 Task: In the  document publicspeaking.pdf Select the text and change paragraph spacing to  '1.5' Change page orientation to  'Landscape' Add Page color Navy Blue
Action: Mouse moved to (217, 343)
Screenshot: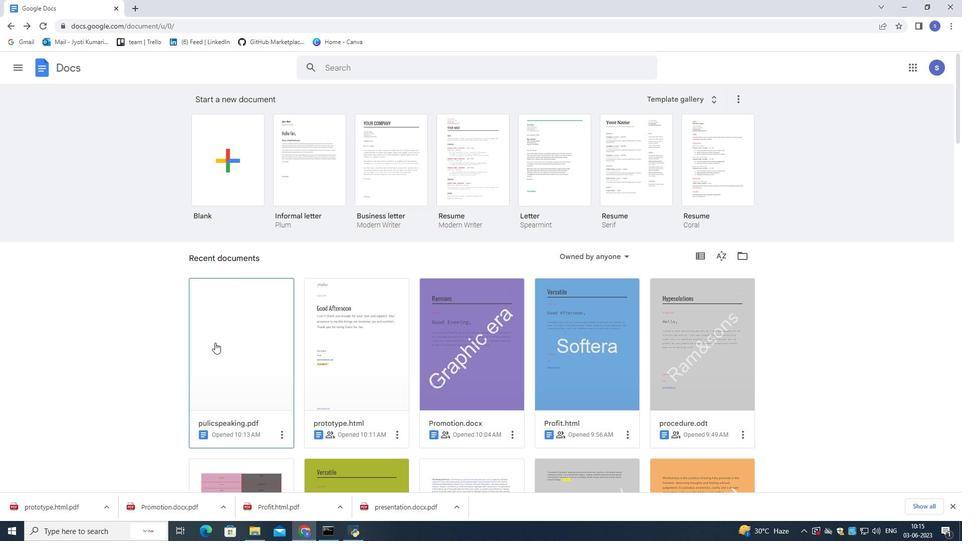 
Action: Mouse pressed left at (217, 343)
Screenshot: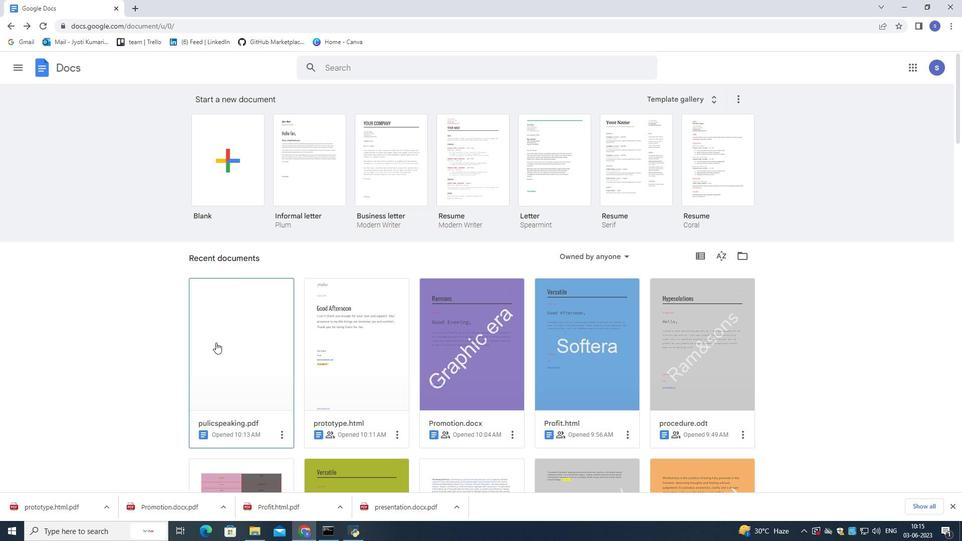 
Action: Mouse moved to (217, 343)
Screenshot: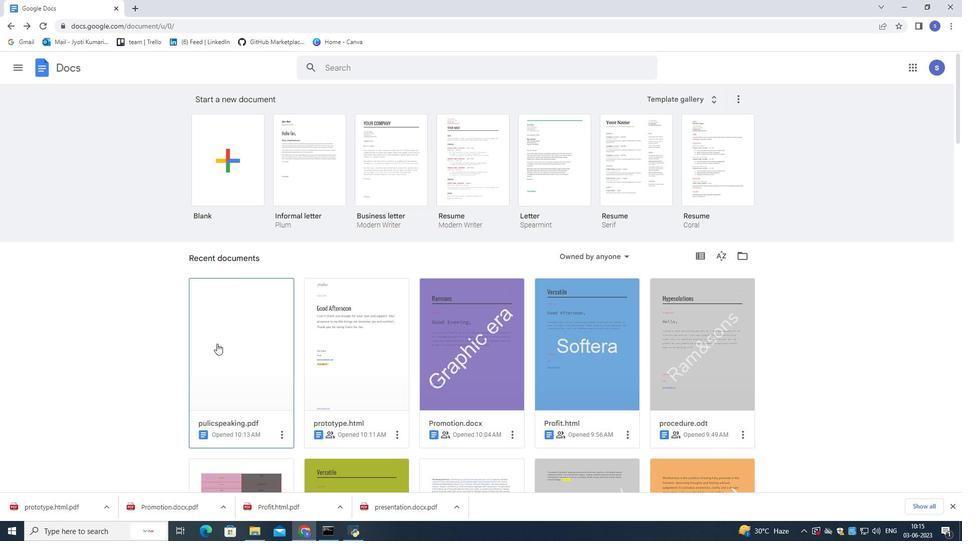 
Action: Mouse pressed left at (217, 343)
Screenshot: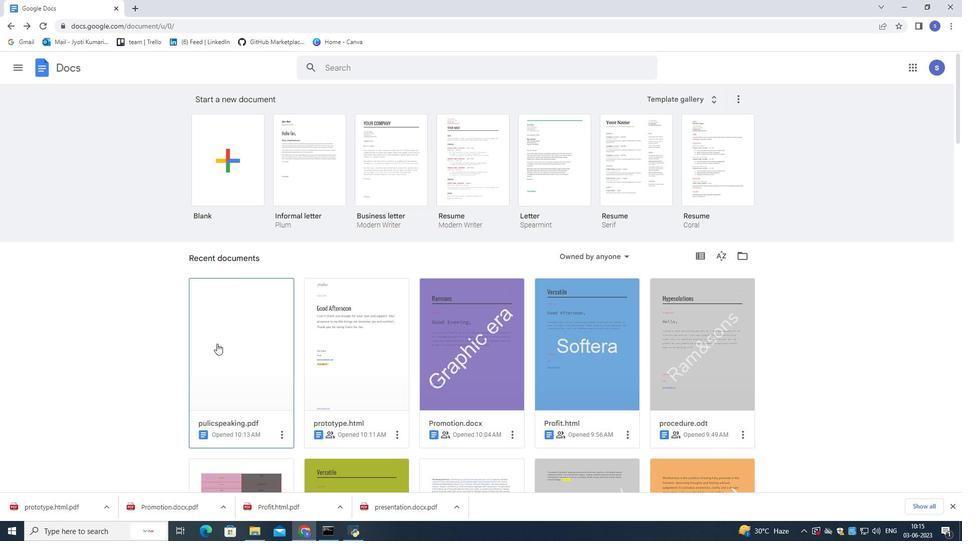 
Action: Mouse moved to (401, 241)
Screenshot: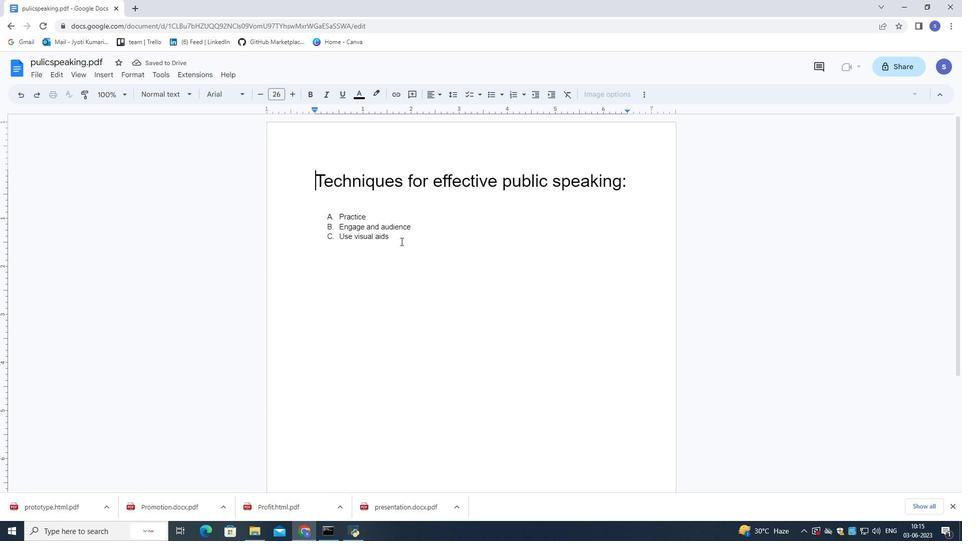 
Action: Mouse pressed left at (401, 241)
Screenshot: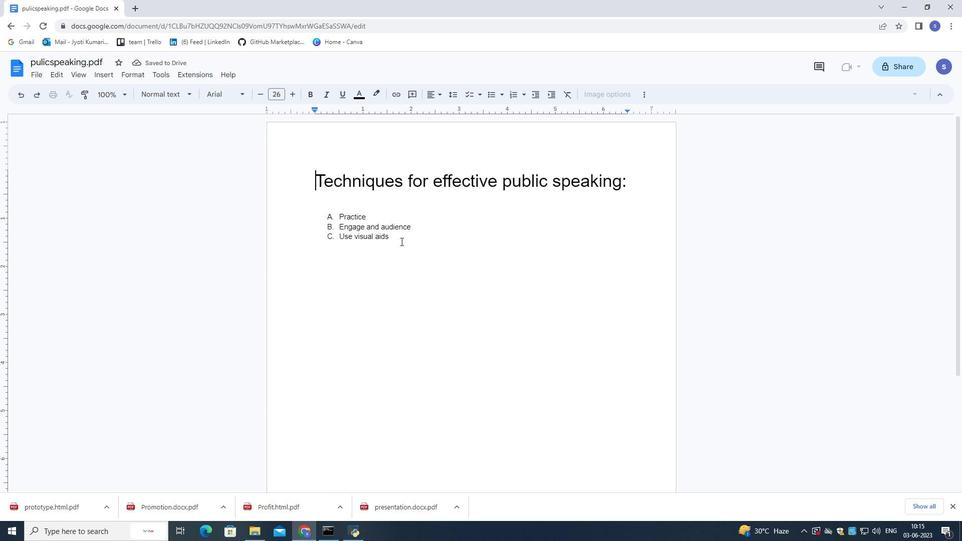 
Action: Mouse pressed left at (401, 241)
Screenshot: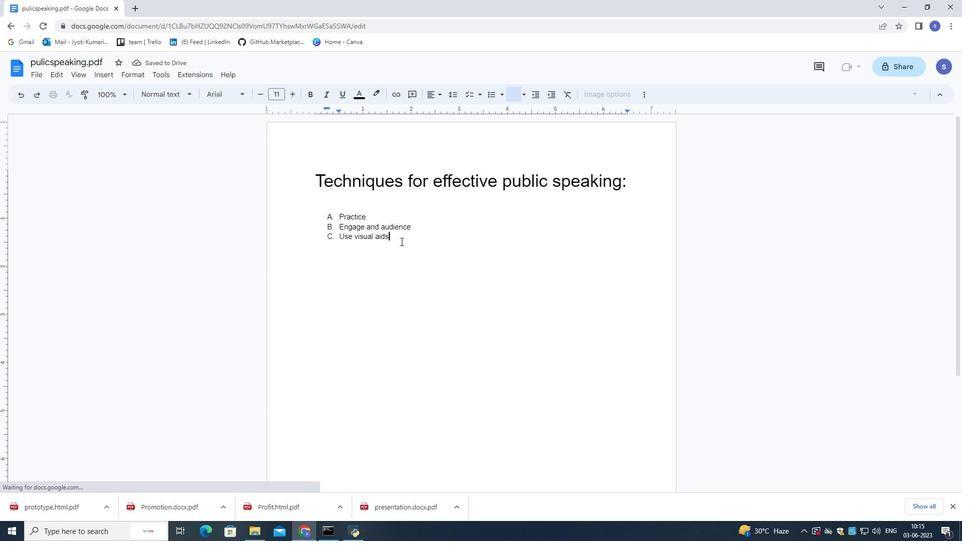
Action: Mouse moved to (474, 95)
Screenshot: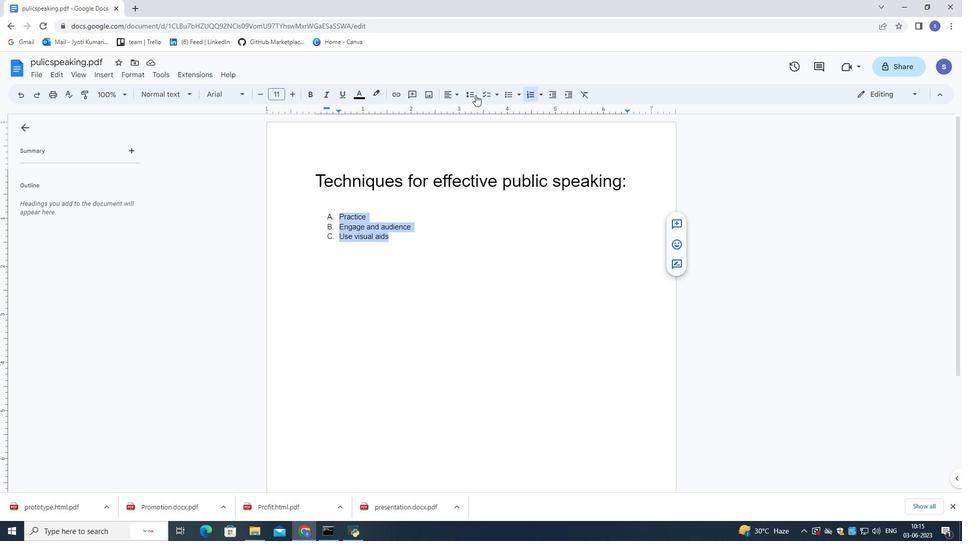 
Action: Mouse pressed left at (474, 95)
Screenshot: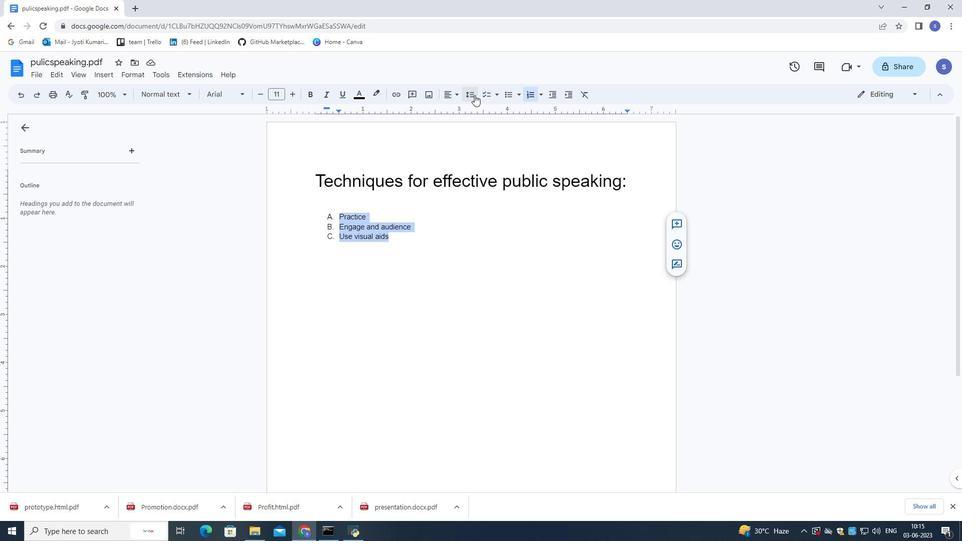 
Action: Mouse moved to (492, 146)
Screenshot: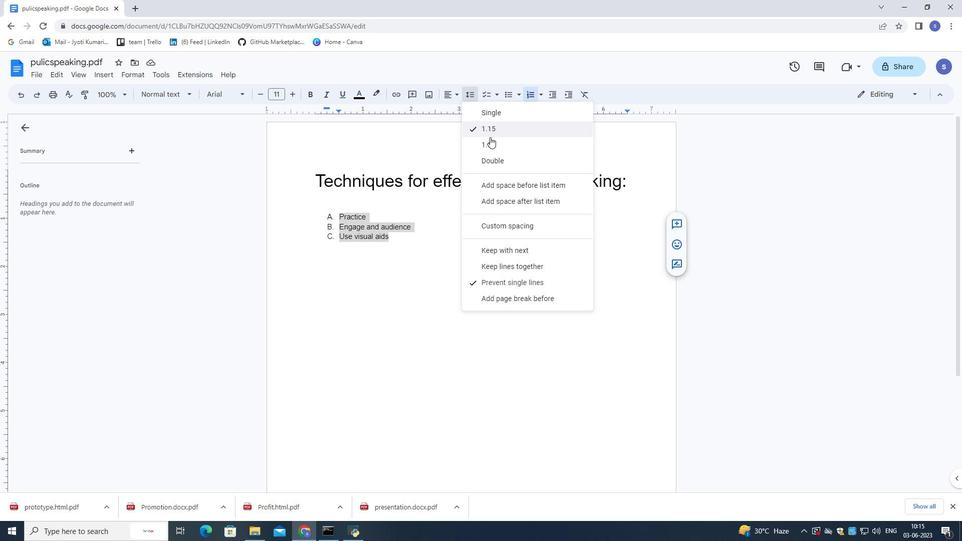 
Action: Mouse pressed left at (492, 146)
Screenshot: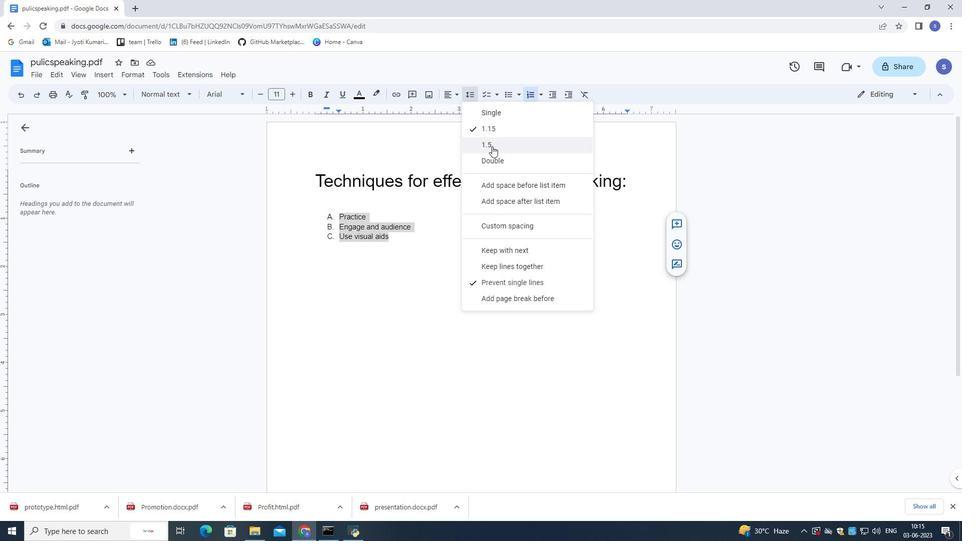 
Action: Mouse moved to (446, 258)
Screenshot: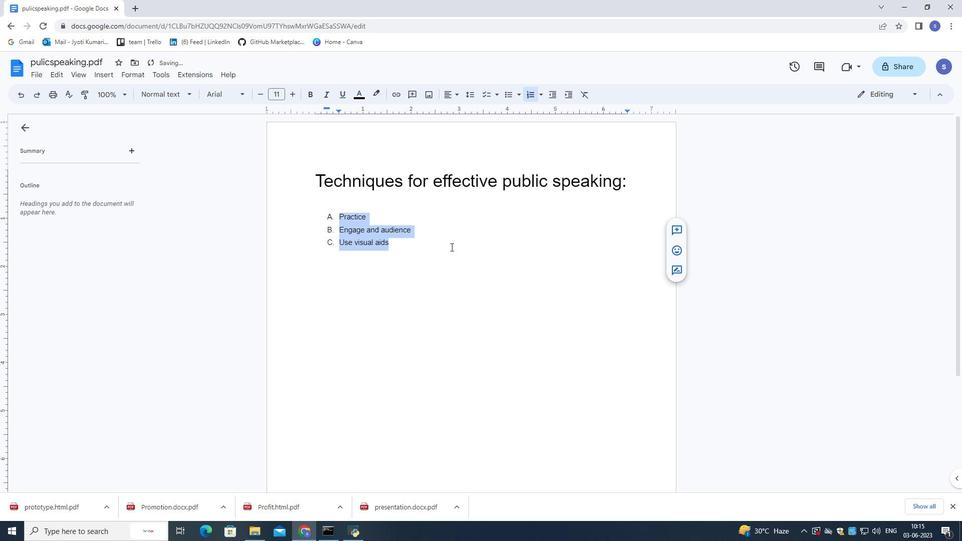 
Action: Mouse pressed left at (446, 258)
Screenshot: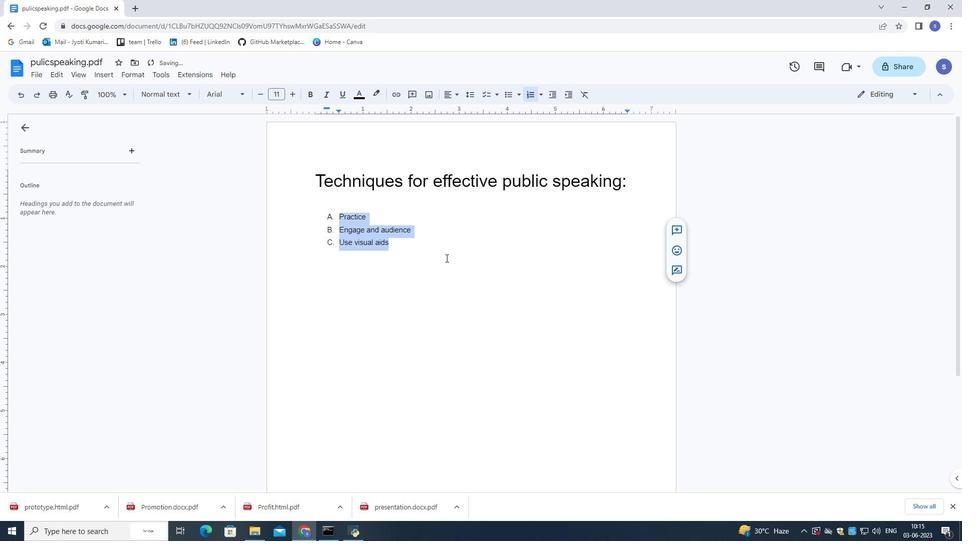 
Action: Mouse moved to (139, 73)
Screenshot: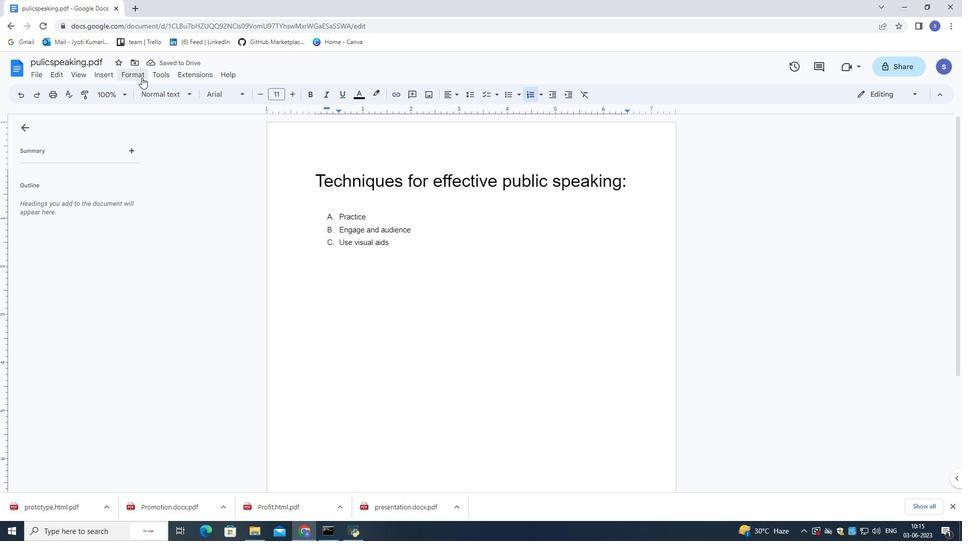 
Action: Mouse pressed left at (139, 73)
Screenshot: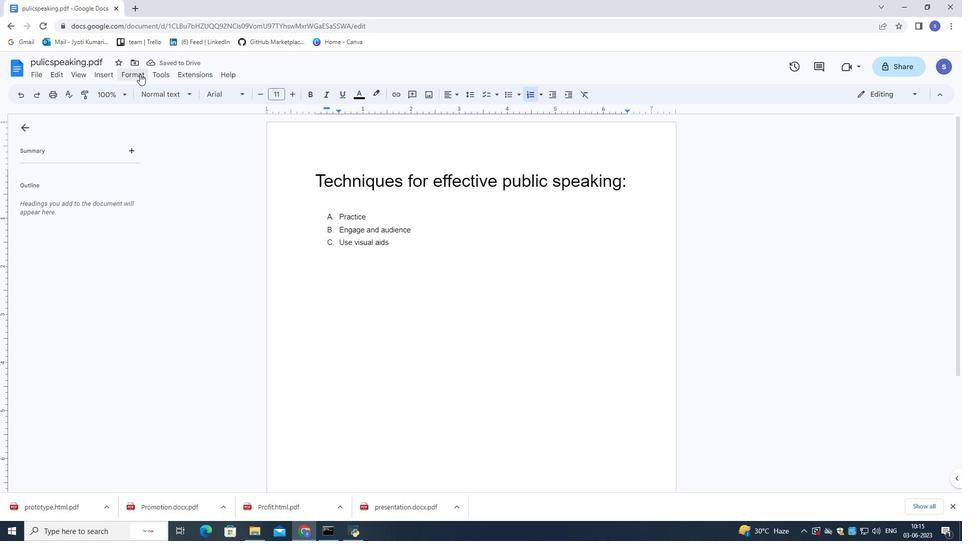 
Action: Mouse moved to (158, 226)
Screenshot: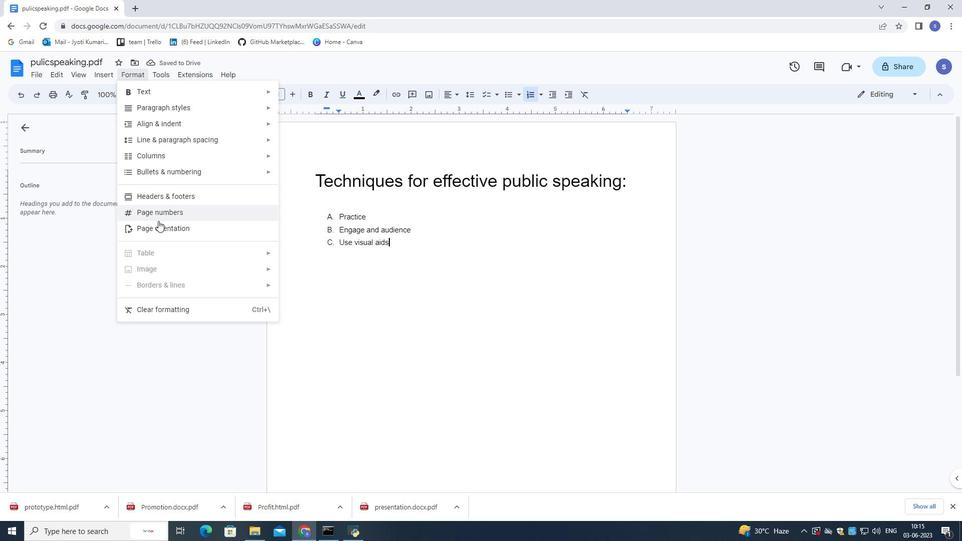 
Action: Mouse pressed left at (158, 226)
Screenshot: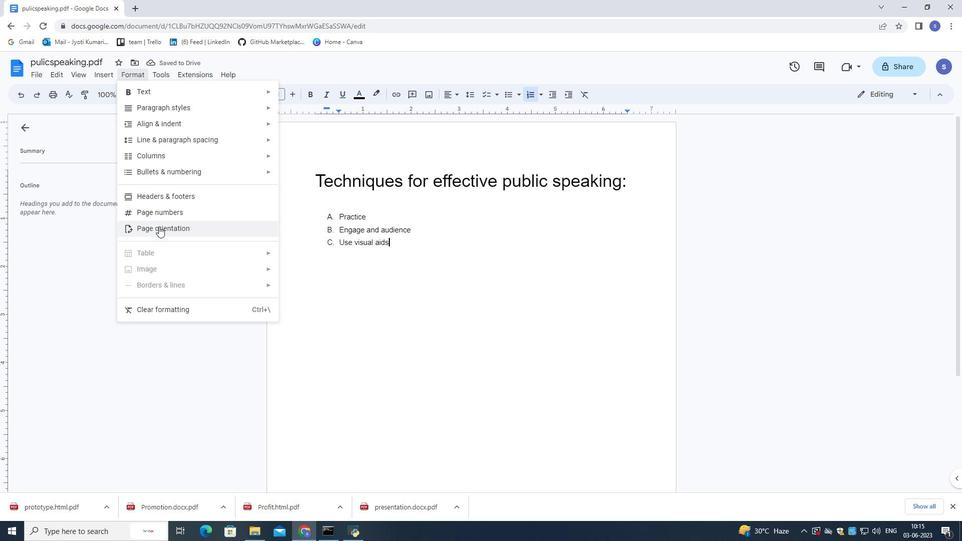 
Action: Mouse moved to (448, 291)
Screenshot: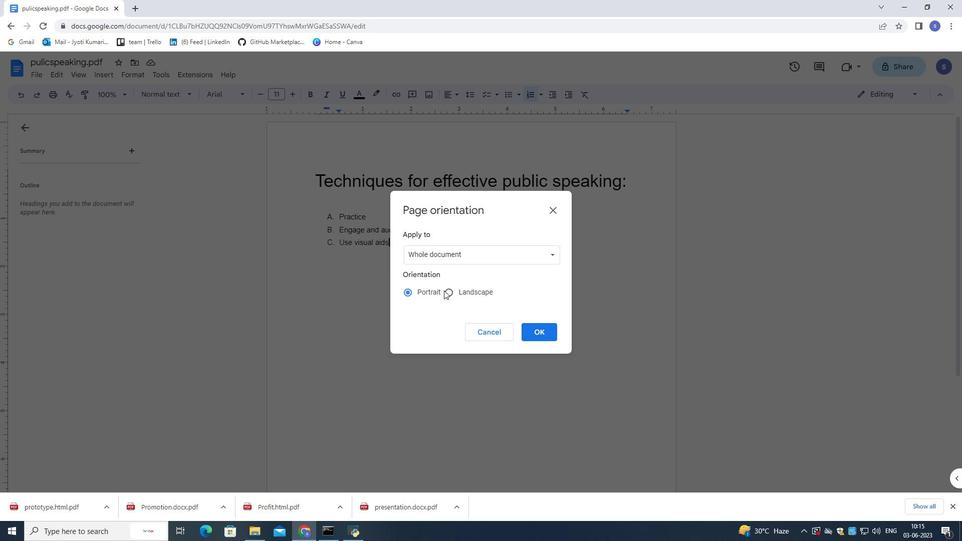 
Action: Mouse pressed left at (448, 291)
Screenshot: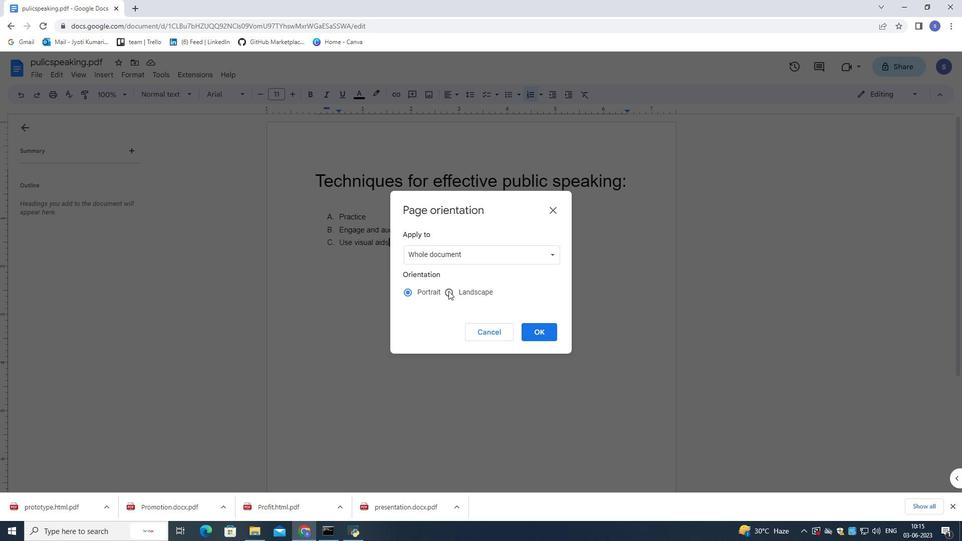 
Action: Mouse moved to (544, 332)
Screenshot: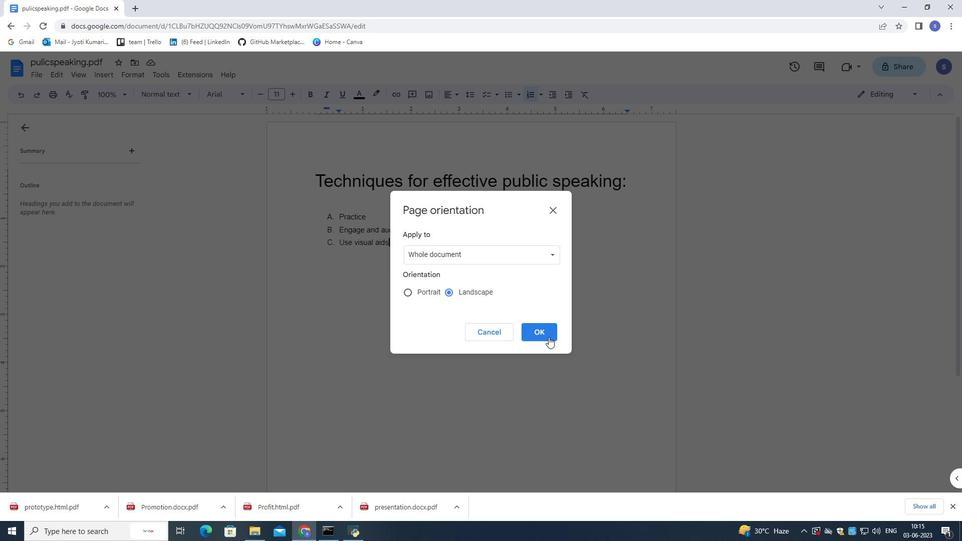 
Action: Mouse pressed left at (544, 332)
Screenshot: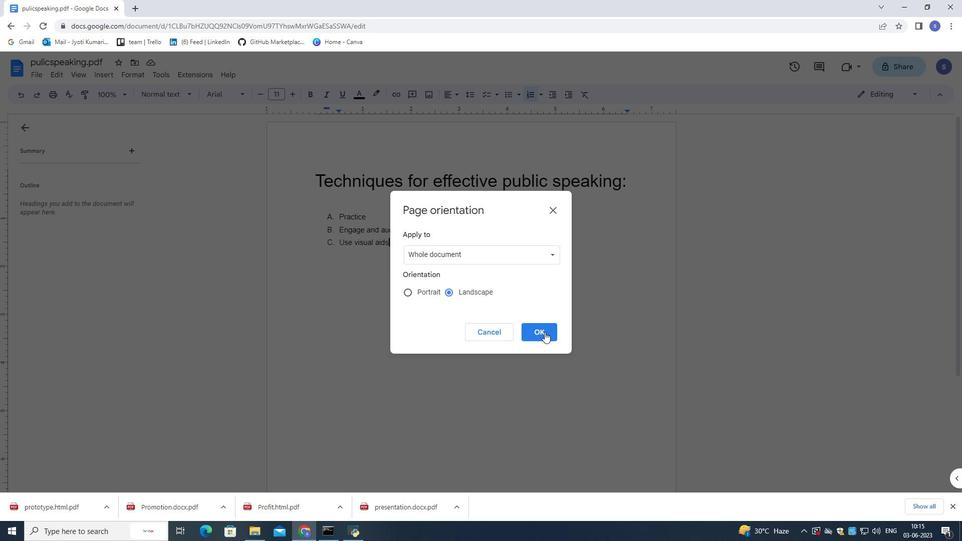 
Action: Mouse moved to (40, 74)
Screenshot: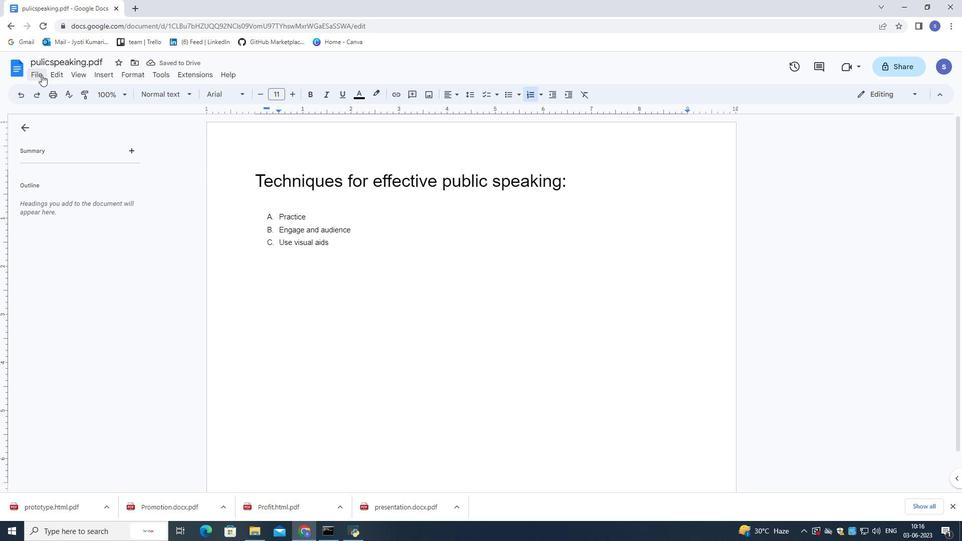 
Action: Mouse pressed left at (40, 74)
Screenshot: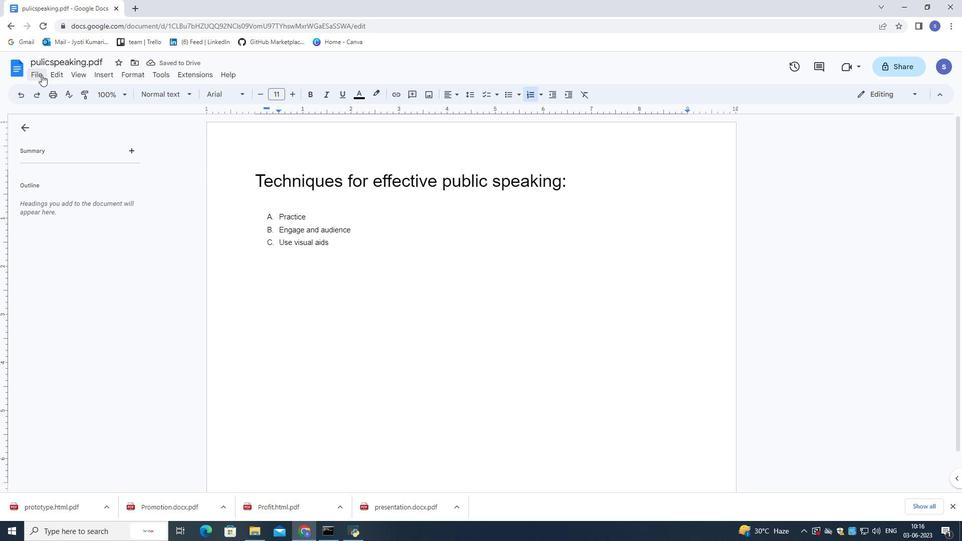 
Action: Mouse moved to (92, 347)
Screenshot: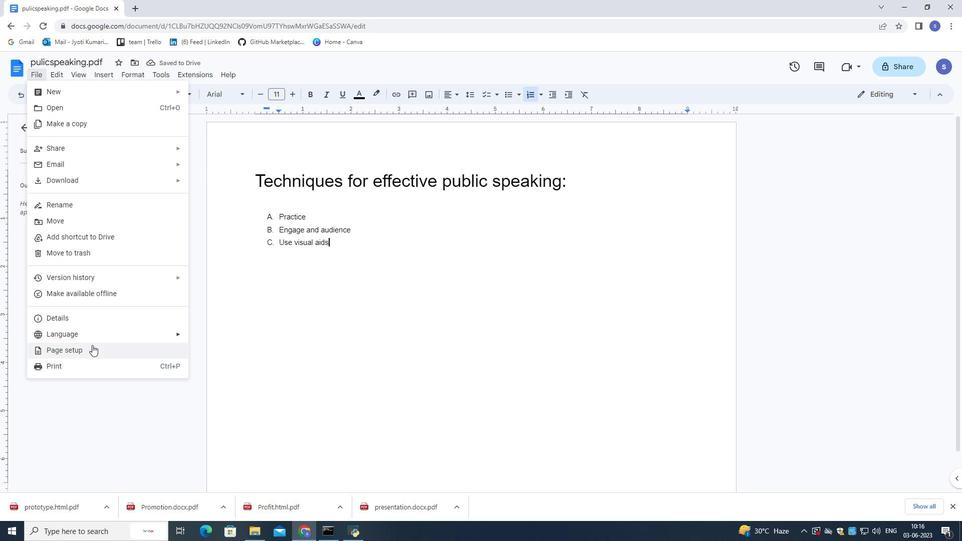 
Action: Mouse pressed left at (92, 347)
Screenshot: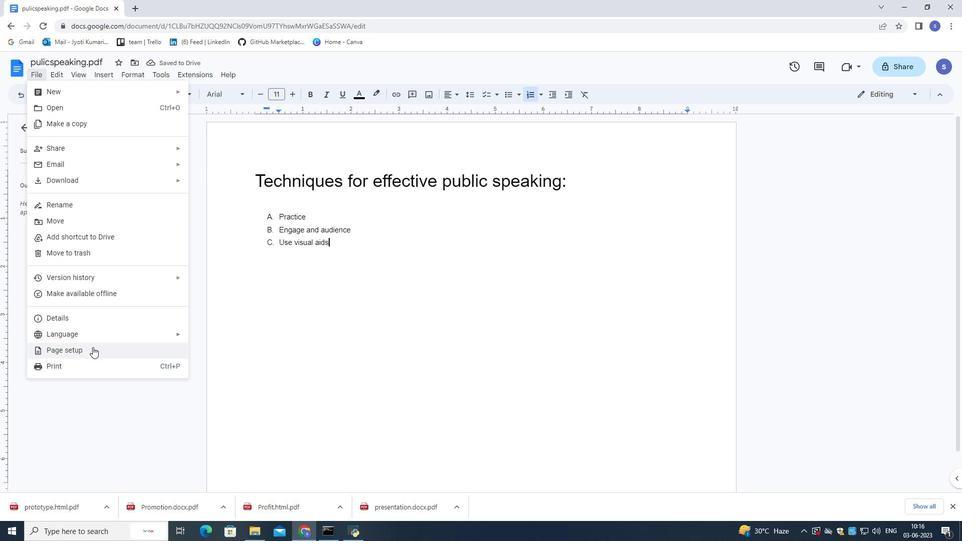 
Action: Mouse moved to (399, 334)
Screenshot: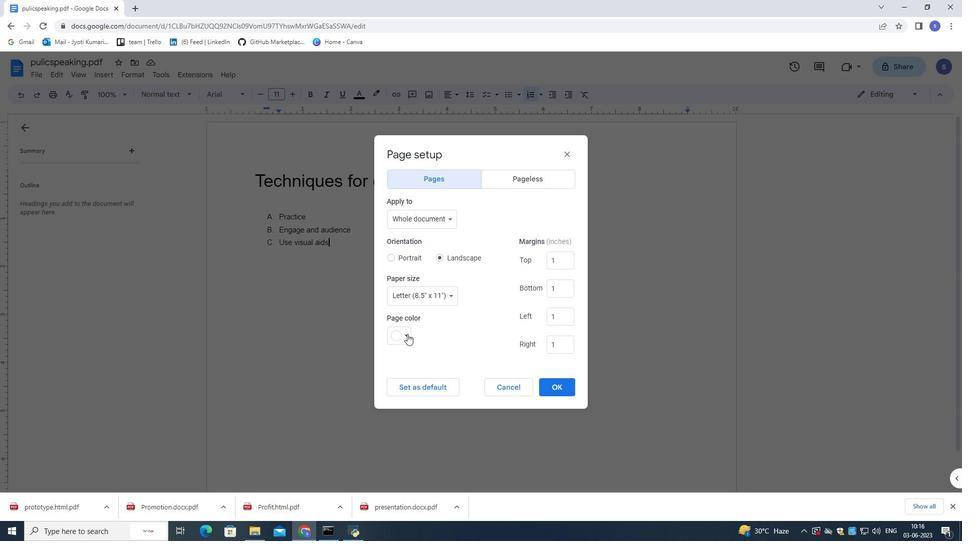 
Action: Mouse pressed left at (399, 334)
Screenshot: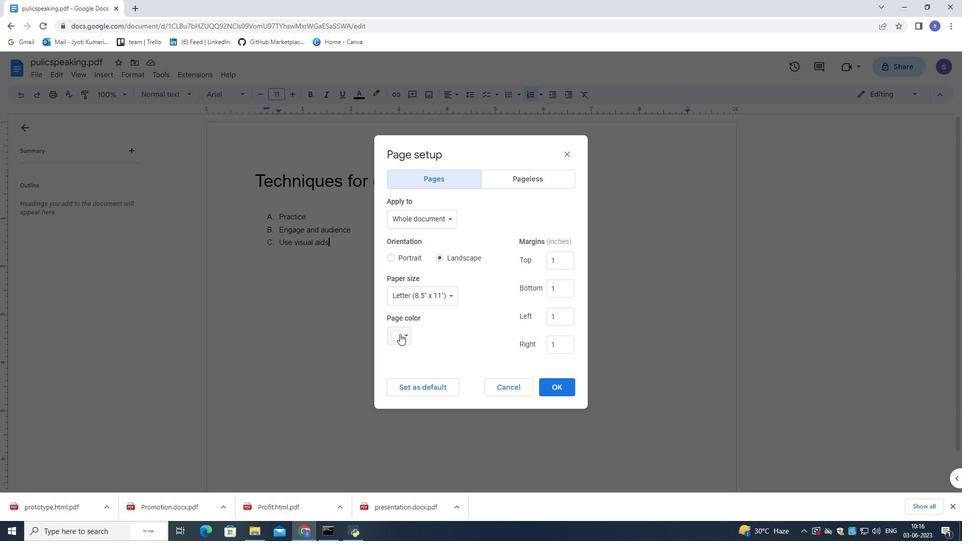 
Action: Mouse moved to (474, 433)
Screenshot: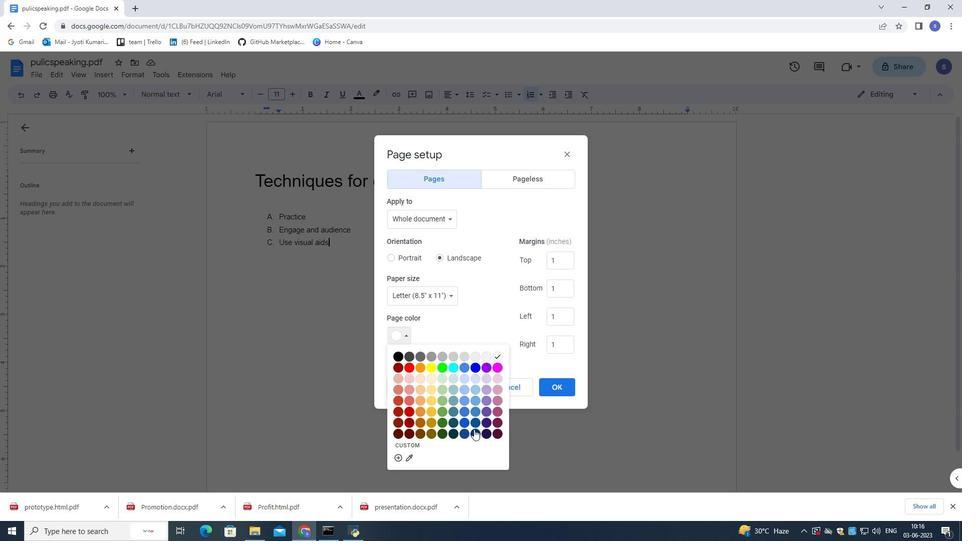 
Action: Mouse pressed left at (474, 433)
Screenshot: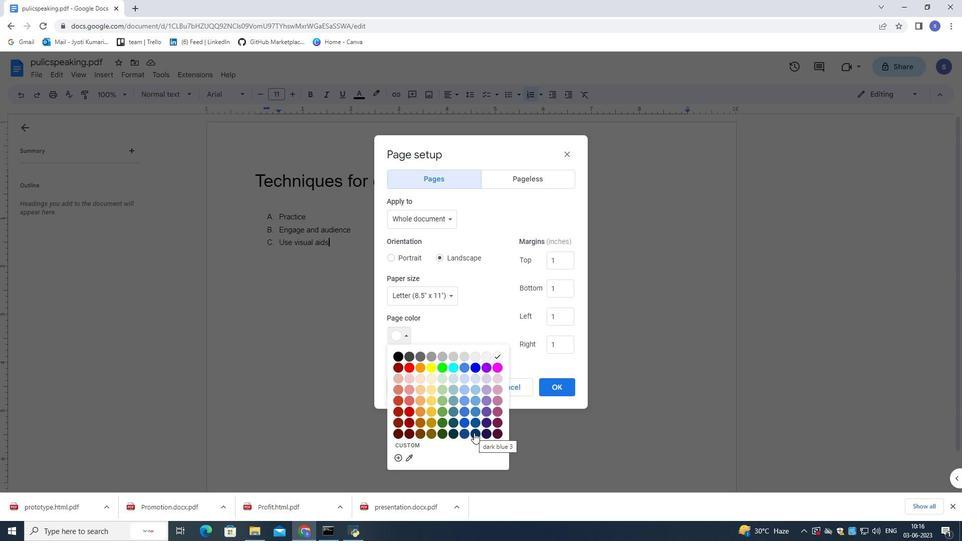 
Action: Mouse moved to (557, 392)
Screenshot: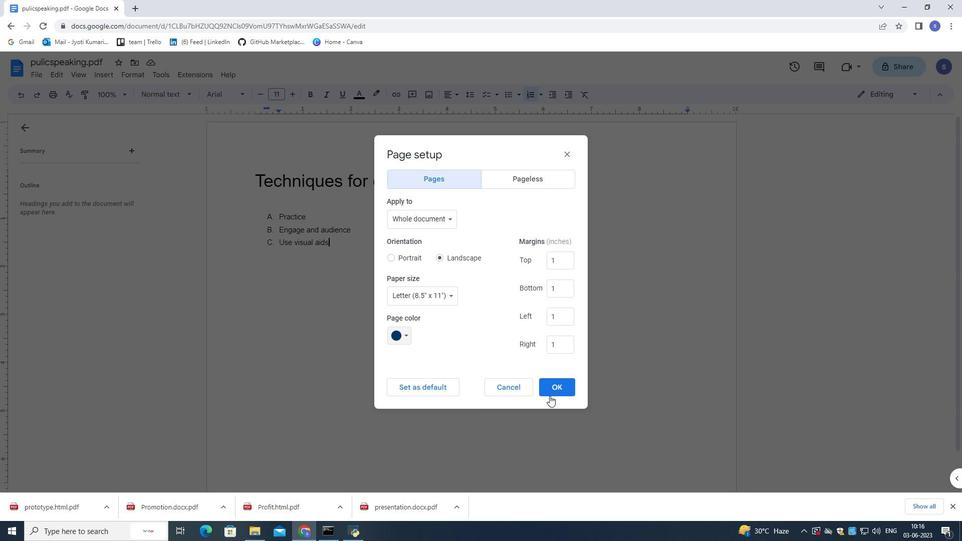 
Action: Mouse pressed left at (557, 392)
Screenshot: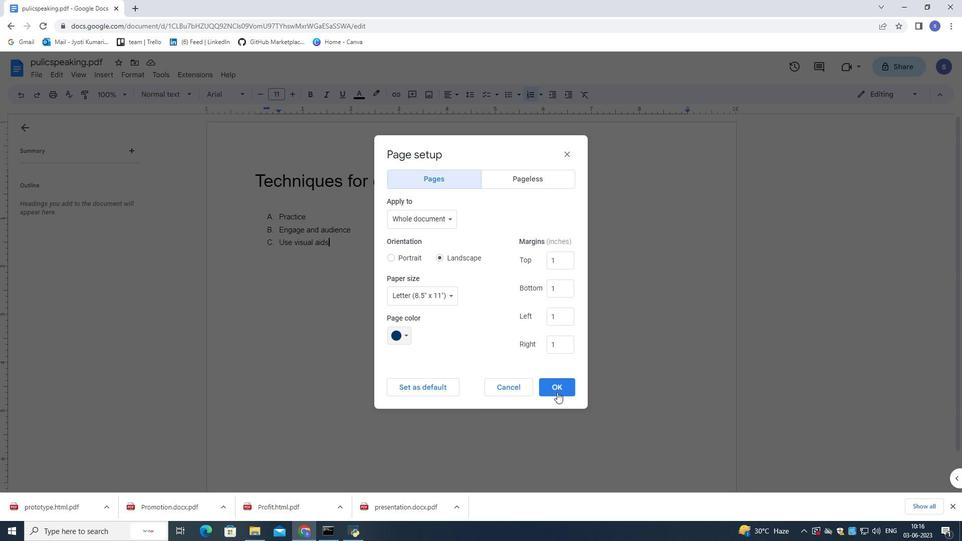 
Action: Mouse moved to (465, 369)
Screenshot: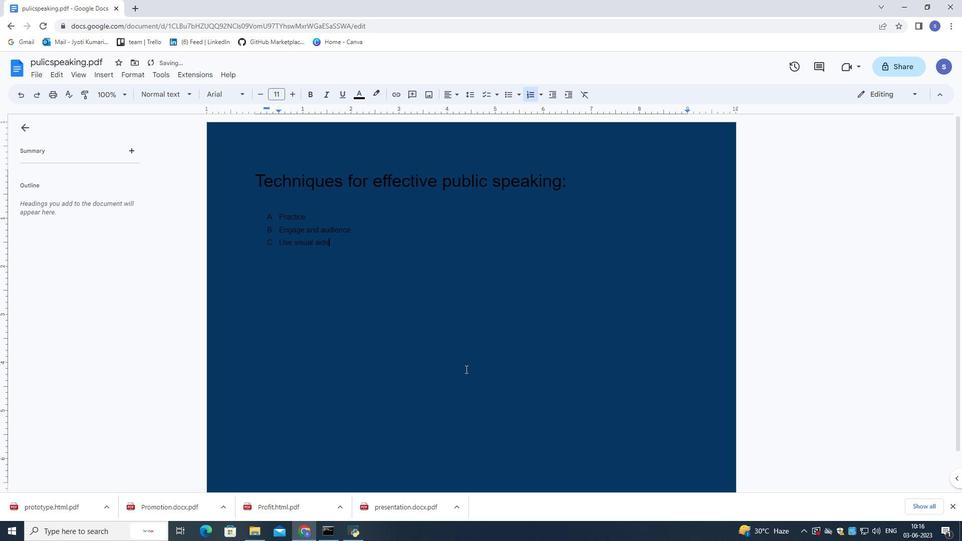 
